 Task: Create lightening app for custom supply chain management system.
Action: Mouse moved to (588, 45)
Screenshot: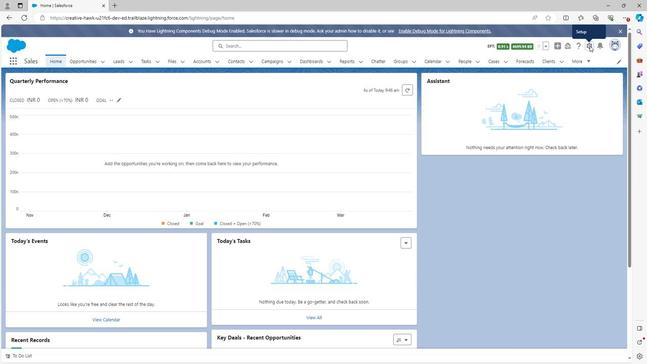 
Action: Mouse pressed left at (588, 45)
Screenshot: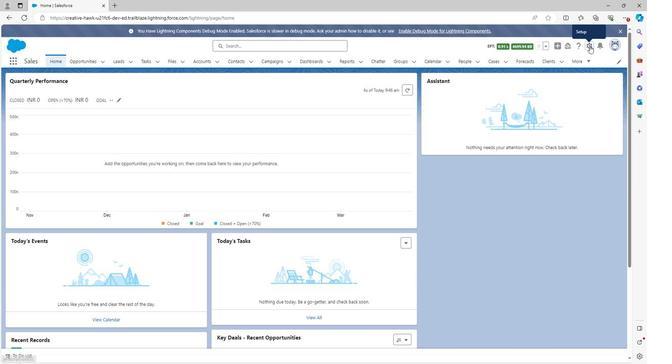 
Action: Mouse moved to (565, 64)
Screenshot: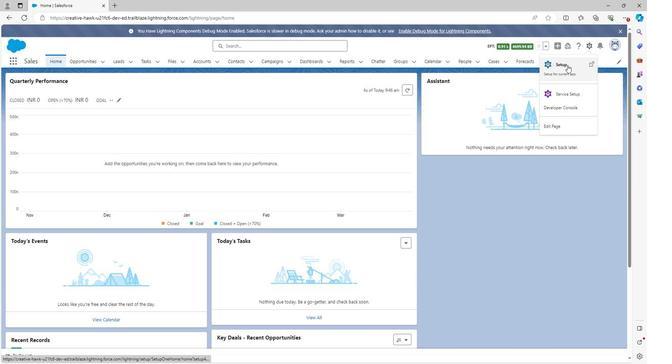
Action: Mouse pressed left at (565, 64)
Screenshot: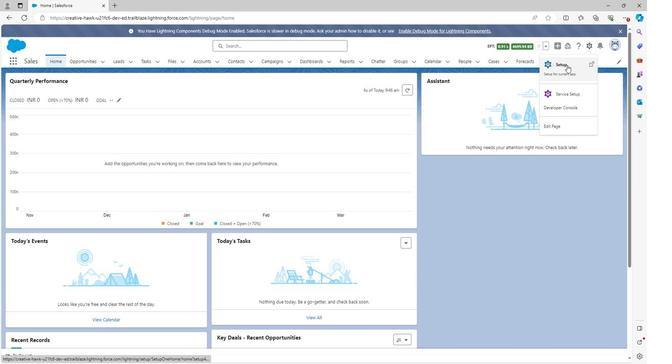 
Action: Mouse moved to (55, 78)
Screenshot: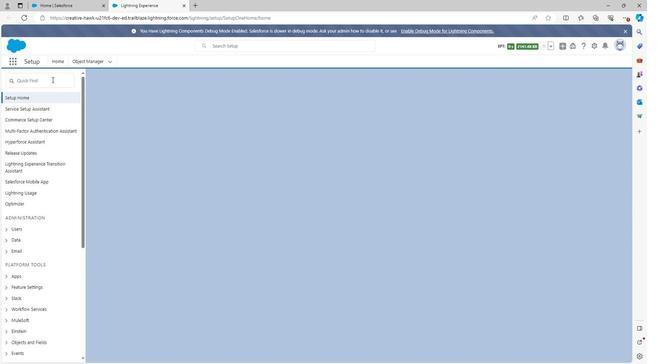 
Action: Mouse pressed left at (55, 78)
Screenshot: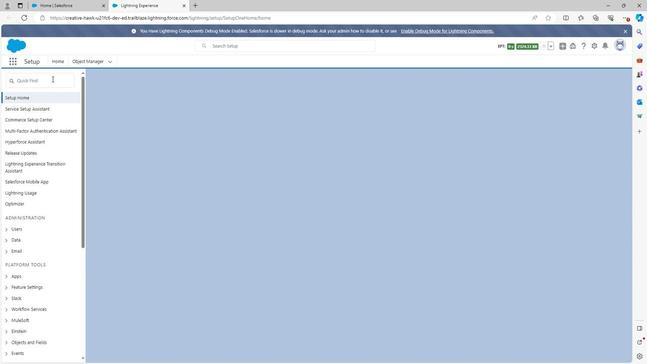 
Action: Mouse moved to (60, 80)
Screenshot: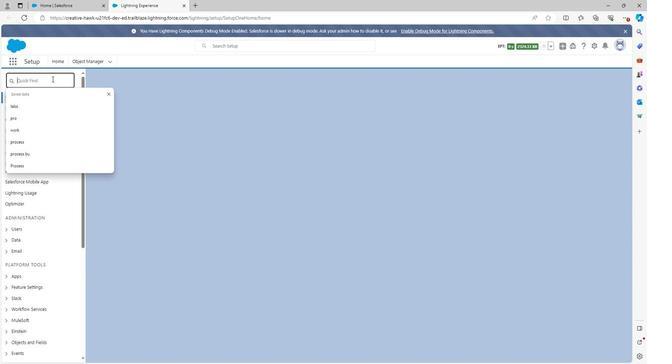 
Action: Key pressed app
Screenshot: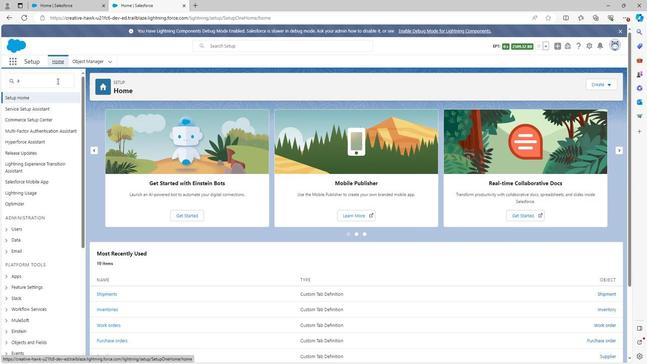 
Action: Mouse pressed left at (60, 80)
Screenshot: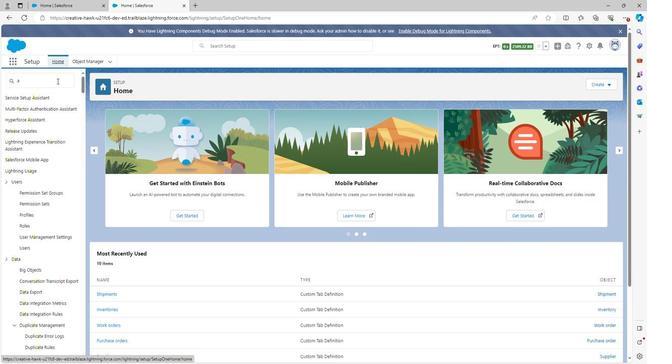 
Action: Key pressed pp
Screenshot: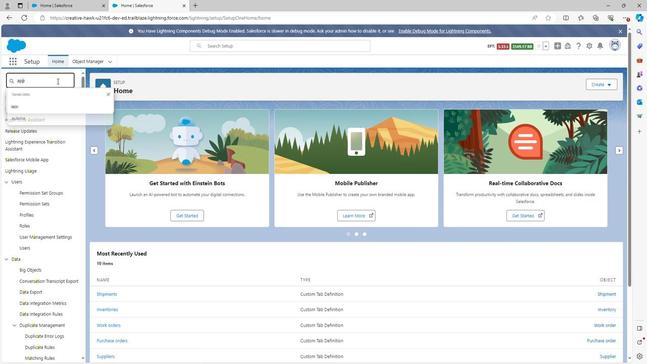 
Action: Mouse moved to (35, 149)
Screenshot: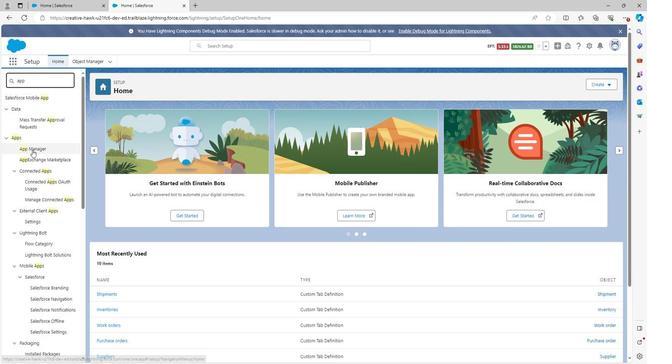 
Action: Mouse pressed left at (35, 149)
Screenshot: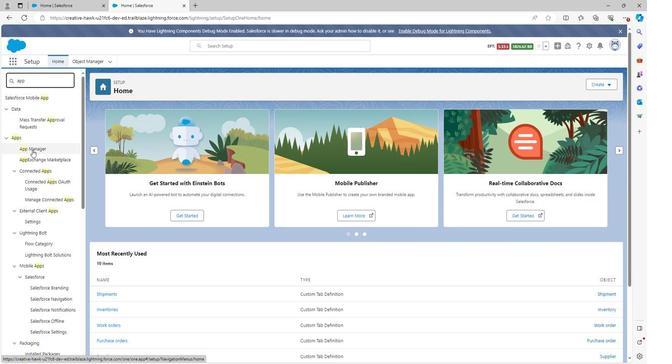 
Action: Mouse moved to (549, 85)
Screenshot: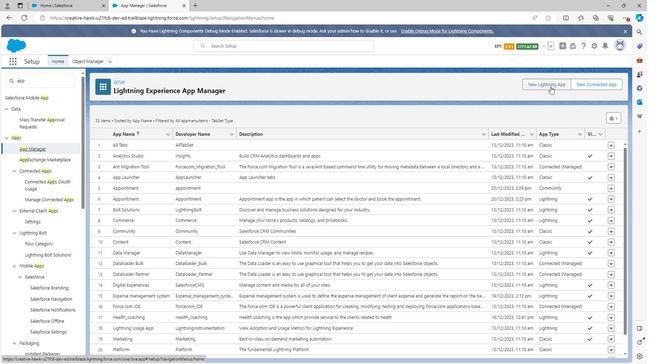 
Action: Mouse pressed left at (549, 85)
Screenshot: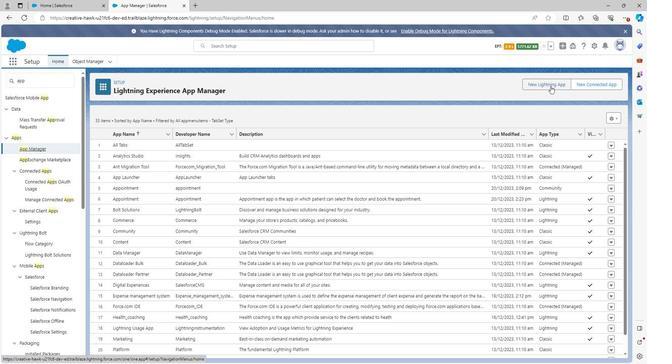 
Action: Mouse moved to (248, 147)
Screenshot: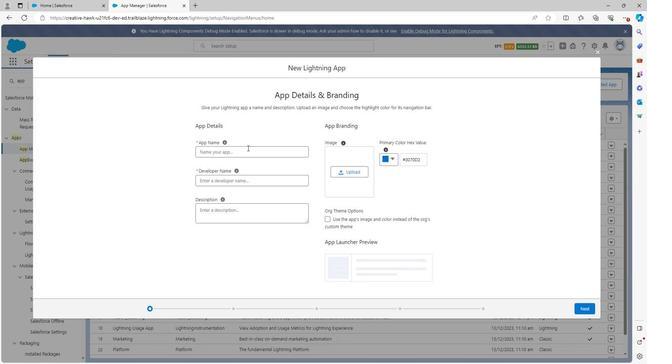 
Action: Mouse pressed left at (248, 147)
Screenshot: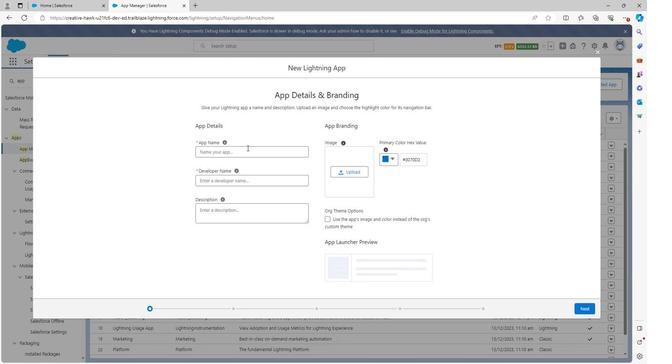 
Action: Mouse moved to (248, 148)
Screenshot: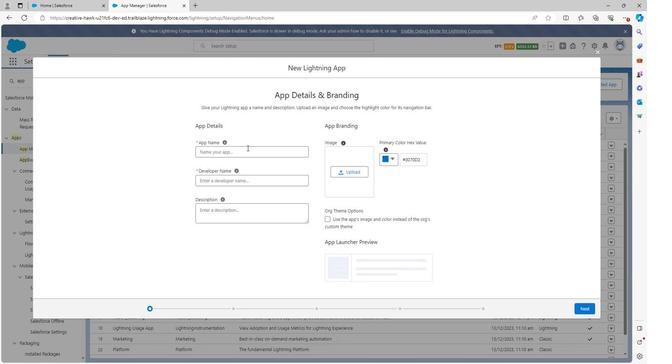 
Action: Key pressed <Key.shift><Key.shift>L<Key.backspace><Key.shift>Supply<Key.space>chain<Key.space>management
Screenshot: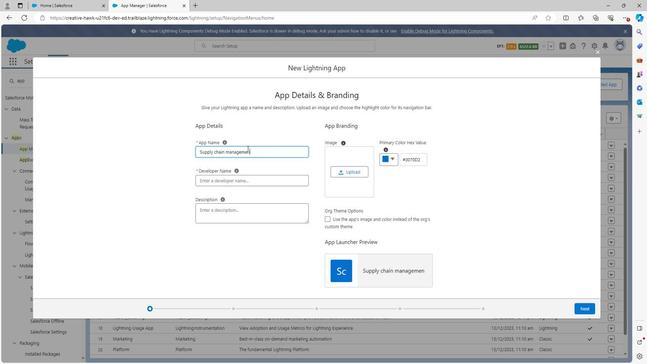
Action: Mouse moved to (249, 167)
Screenshot: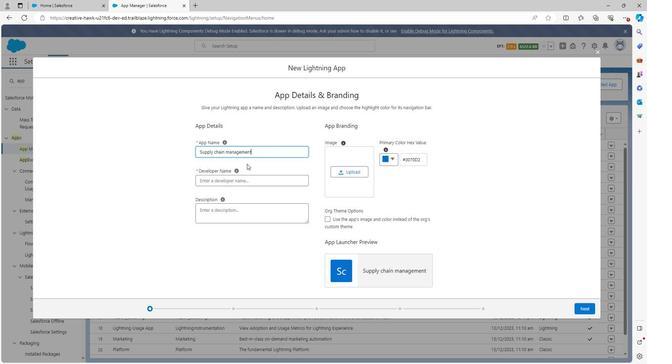 
Action: Mouse pressed left at (249, 167)
Screenshot: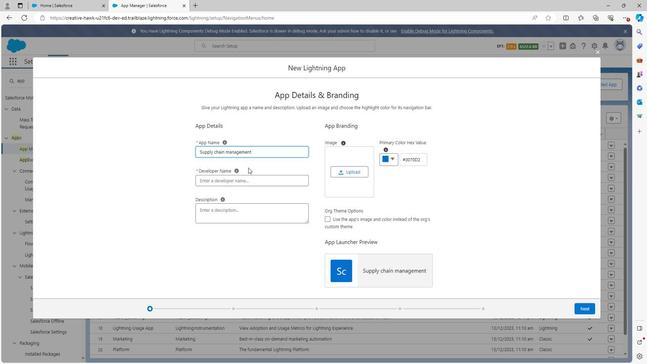 
Action: Mouse moved to (230, 210)
Screenshot: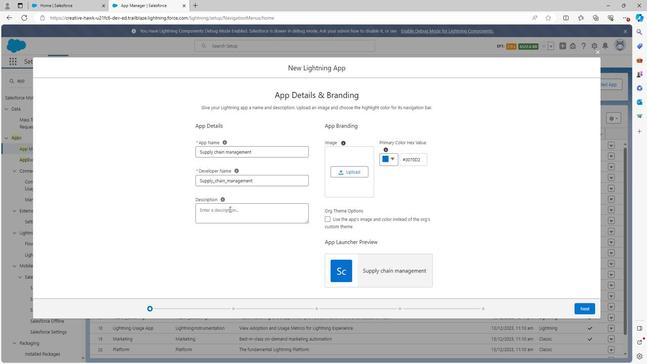 
Action: Mouse pressed left at (230, 210)
Screenshot: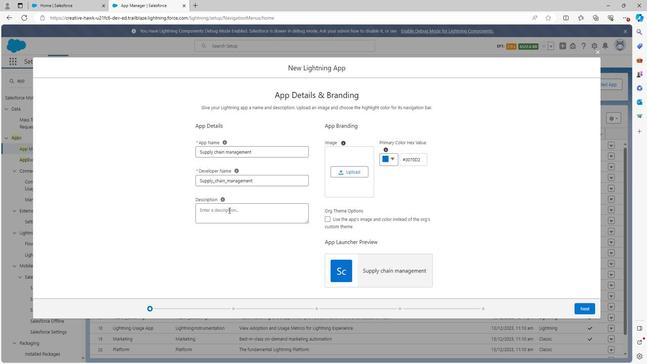 
Action: Mouse moved to (227, 210)
Screenshot: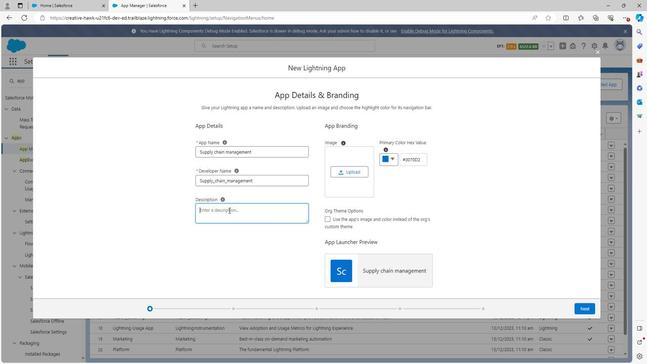 
Action: Key pressed <Key.shift><Key.shift><Key.shift><Key.shift><Key.shift><Key.shift><Key.shift>Supply<Key.space>chain<Key.space>management<Key.space>system<Key.space>app<Key.space>is<Key.space>the<Key.space>app<Key.space>in<Key.space>which<Key.space>we<Key.space>can<Key.space>add<Key.space>multiple<Key.space>products<Key.space>and<Key.space>rp<Key.backspace><Key.backspace>processed<Key.space>the<Key.space>inventory<Key.space>system
Screenshot: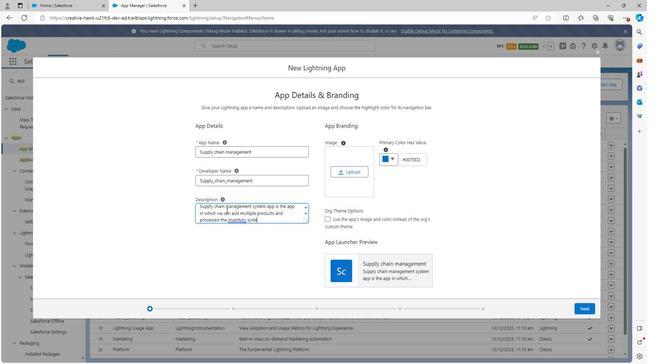 
Action: Mouse moved to (328, 219)
Screenshot: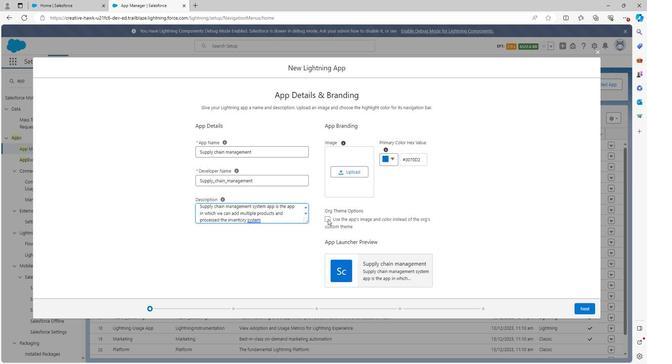 
Action: Mouse pressed left at (328, 219)
Screenshot: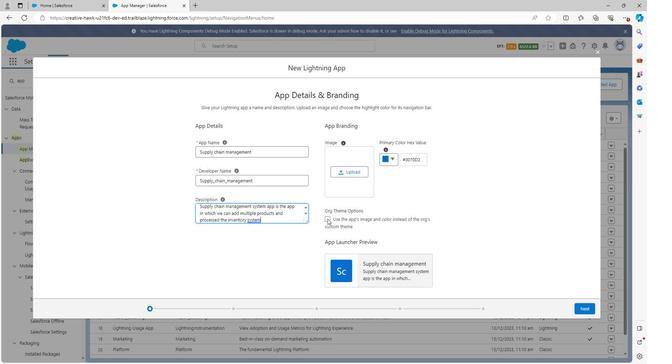 
Action: Mouse moved to (584, 310)
Screenshot: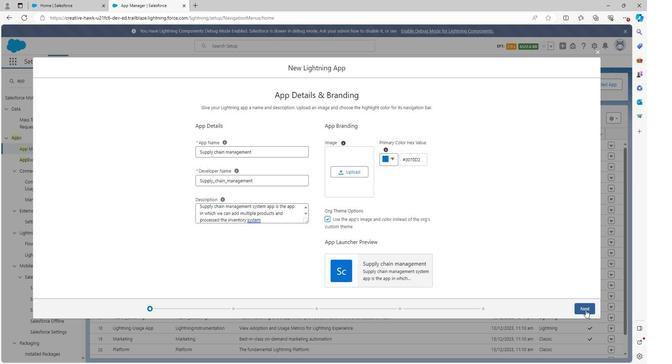 
Action: Mouse pressed left at (584, 310)
Screenshot: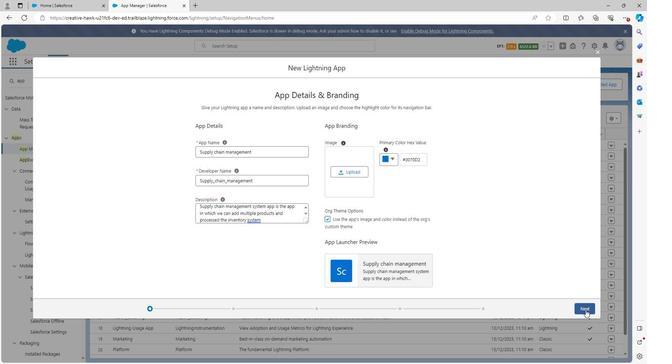
Action: Mouse moved to (578, 308)
Screenshot: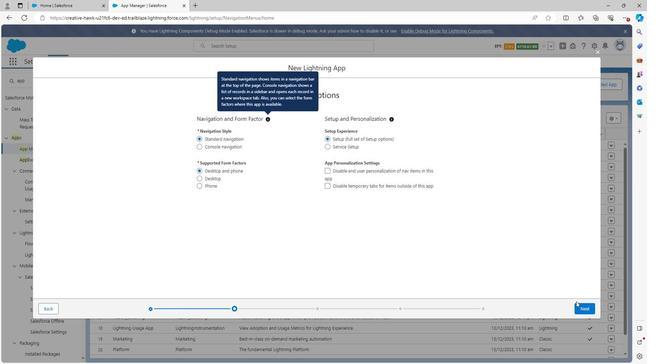 
Action: Mouse pressed left at (578, 308)
Screenshot: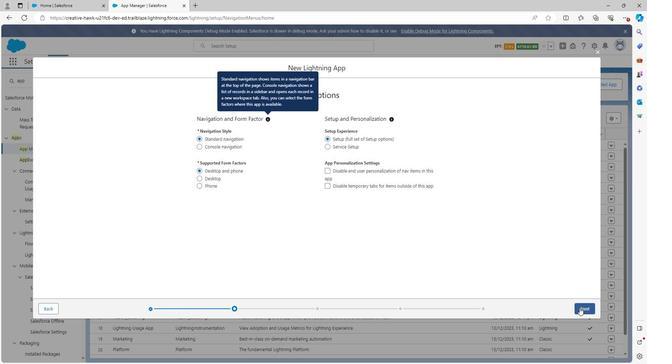 
Action: Mouse moved to (462, 238)
Screenshot: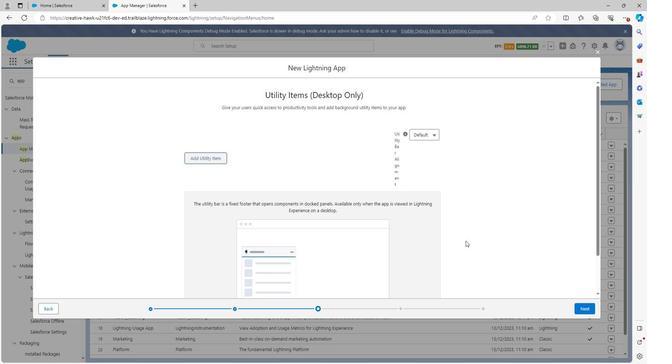 
Action: Mouse scrolled (462, 238) with delta (0, 0)
Screenshot: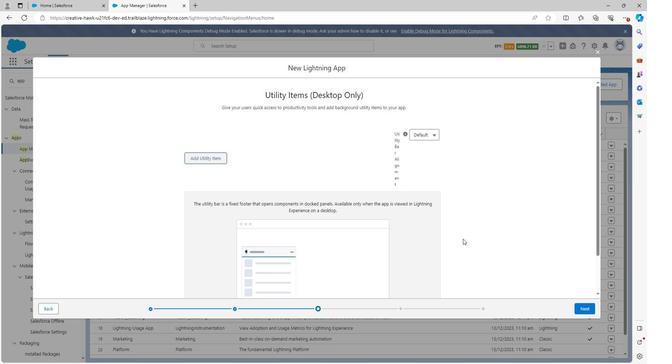
Action: Mouse scrolled (462, 238) with delta (0, 0)
Screenshot: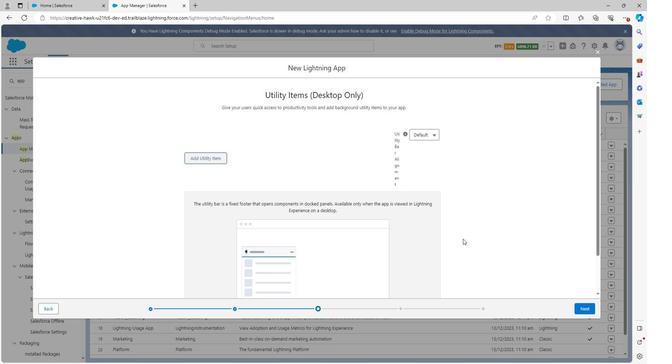 
Action: Mouse scrolled (462, 238) with delta (0, 0)
Screenshot: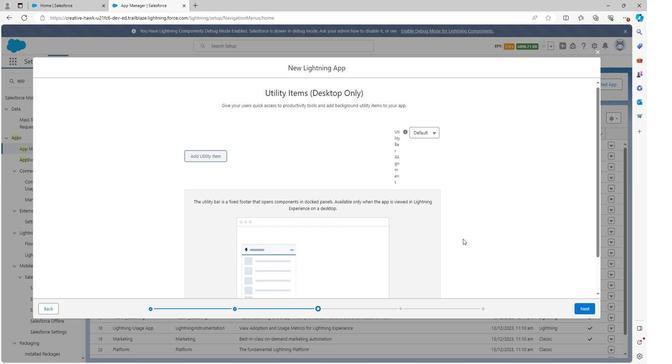 
Action: Mouse scrolled (462, 238) with delta (0, 0)
Screenshot: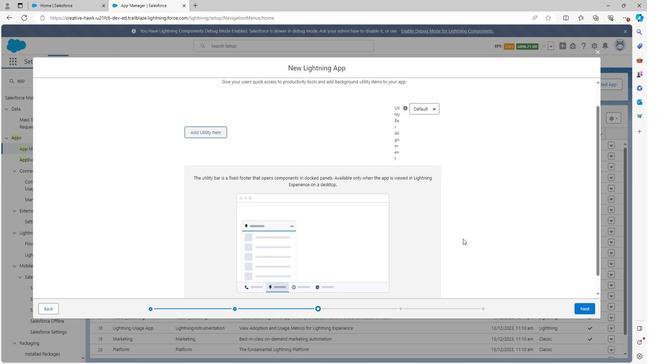 
Action: Mouse moved to (576, 312)
Screenshot: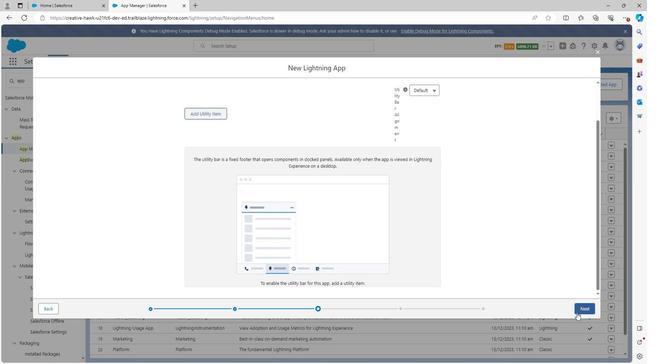 
Action: Mouse pressed left at (576, 312)
Screenshot: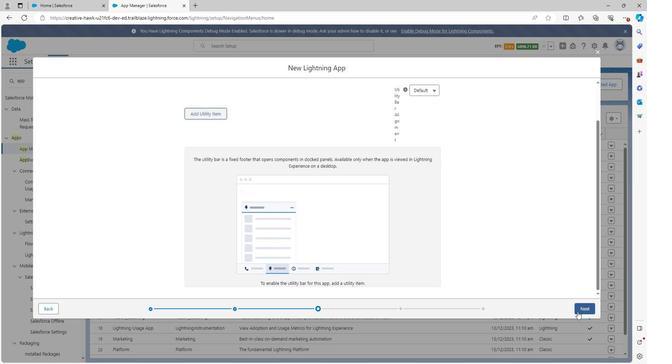 
Action: Mouse moved to (584, 308)
Screenshot: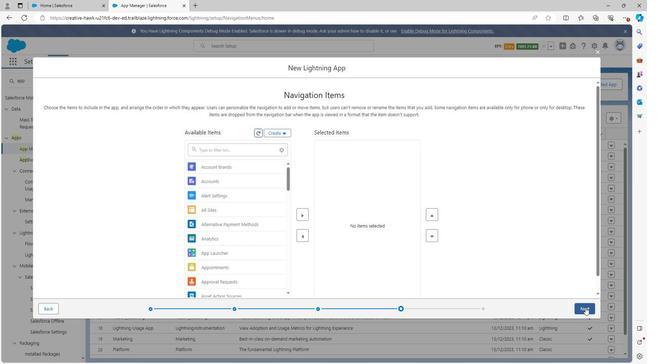 
Action: Mouse pressed left at (584, 308)
Screenshot: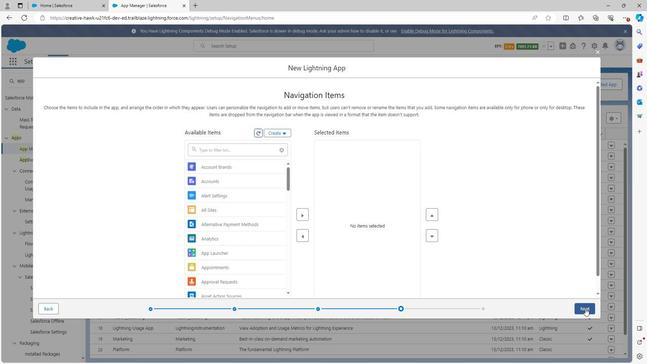 
Action: Mouse moved to (582, 308)
Screenshot: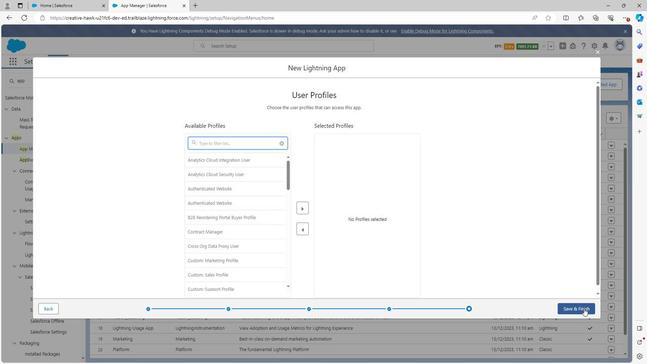 
Action: Mouse pressed left at (582, 308)
Screenshot: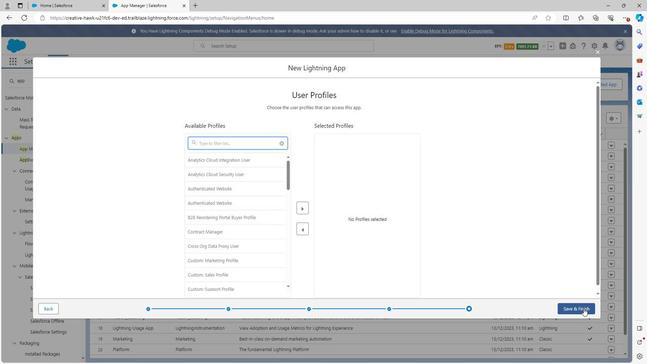 
Action: Mouse moved to (193, 253)
Screenshot: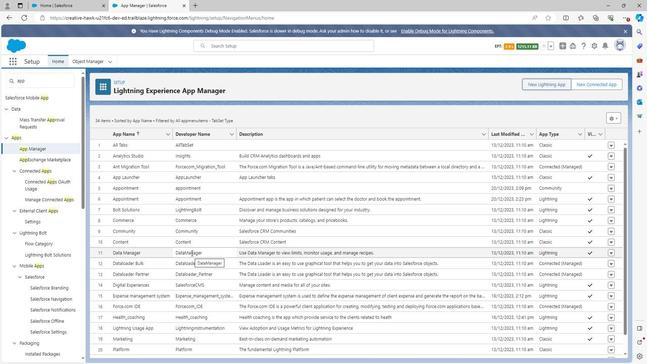 
Action: Mouse scrolled (193, 253) with delta (0, 0)
Screenshot: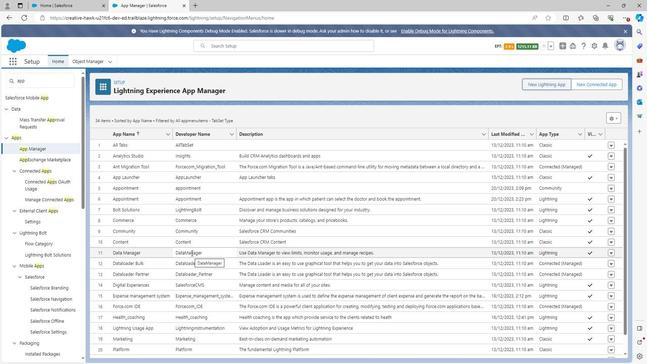 
Action: Mouse moved to (193, 253)
Screenshot: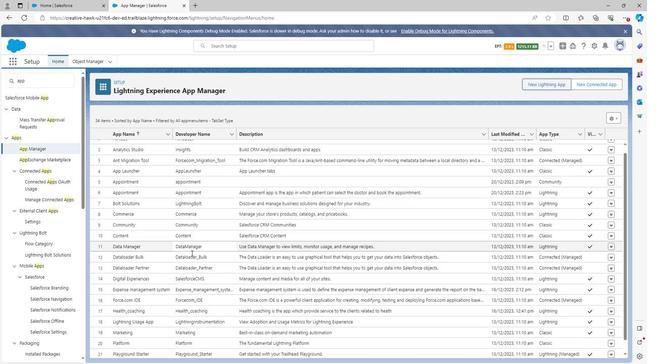 
Action: Mouse scrolled (193, 252) with delta (0, 0)
Screenshot: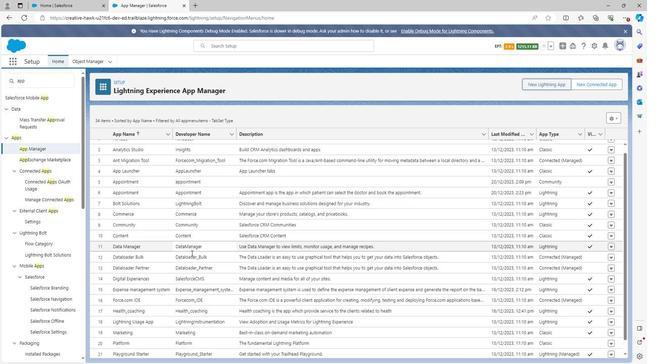 
Action: Mouse moved to (193, 254)
Screenshot: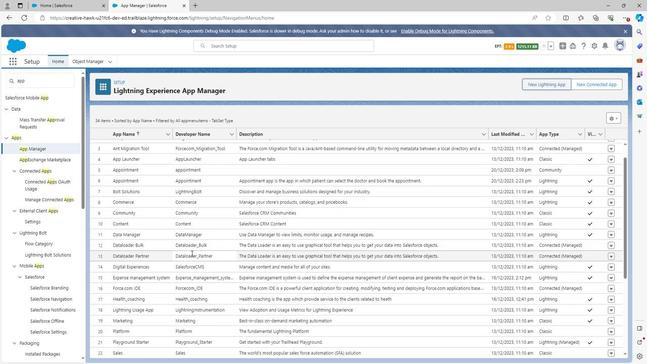 
Action: Mouse scrolled (193, 253) with delta (0, 0)
Screenshot: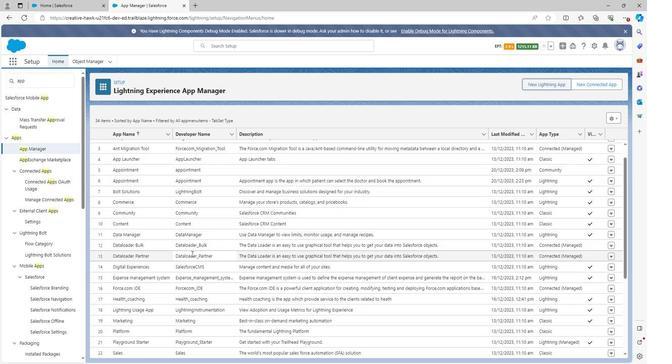 
Action: Mouse scrolled (193, 253) with delta (0, 0)
Screenshot: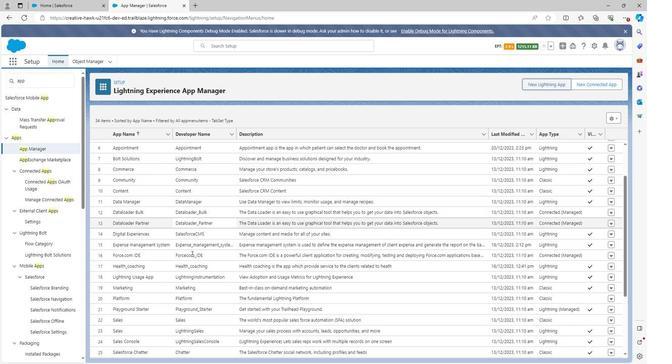 
Action: Mouse scrolled (193, 253) with delta (0, 0)
Screenshot: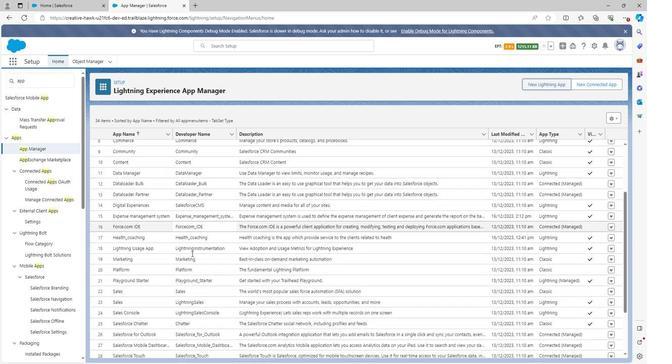 
Action: Mouse scrolled (193, 253) with delta (0, 0)
Screenshot: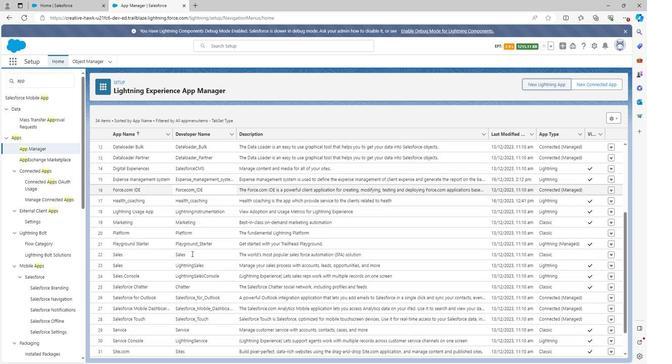 
Action: Mouse scrolled (193, 253) with delta (0, 0)
Screenshot: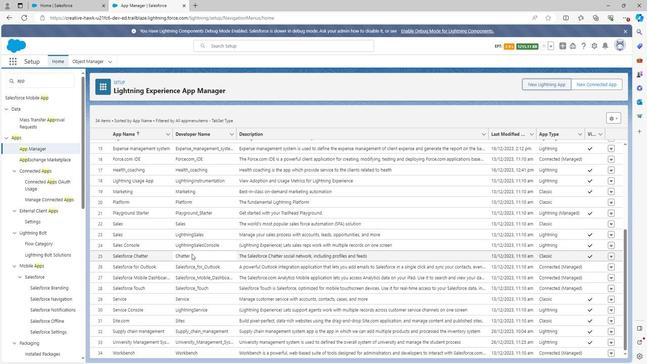 
Action: Mouse moved to (137, 331)
Screenshot: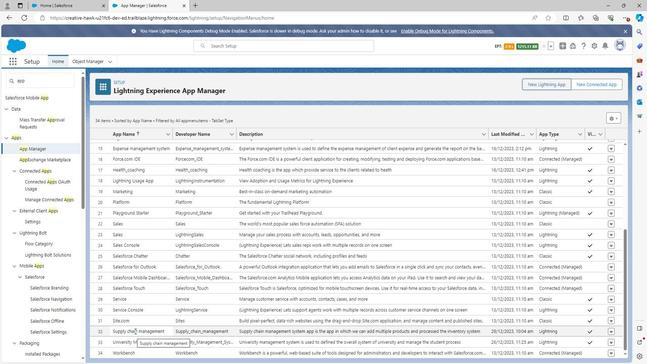 
